 Task: Search for "Network".
Action: Mouse moved to (1103, 33)
Screenshot: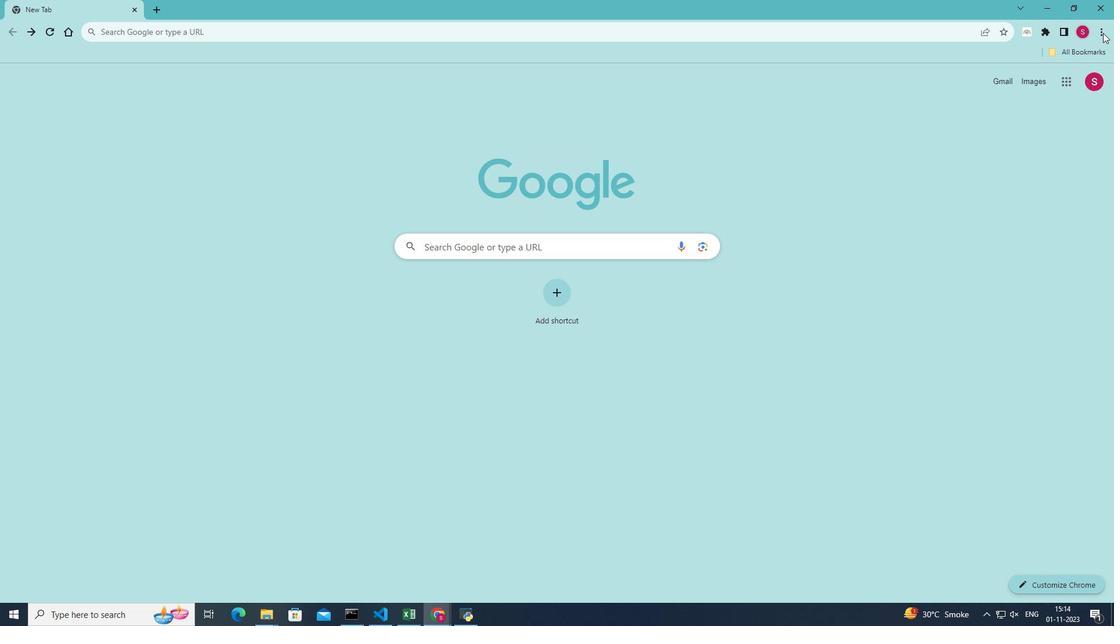 
Action: Mouse pressed left at (1103, 33)
Screenshot: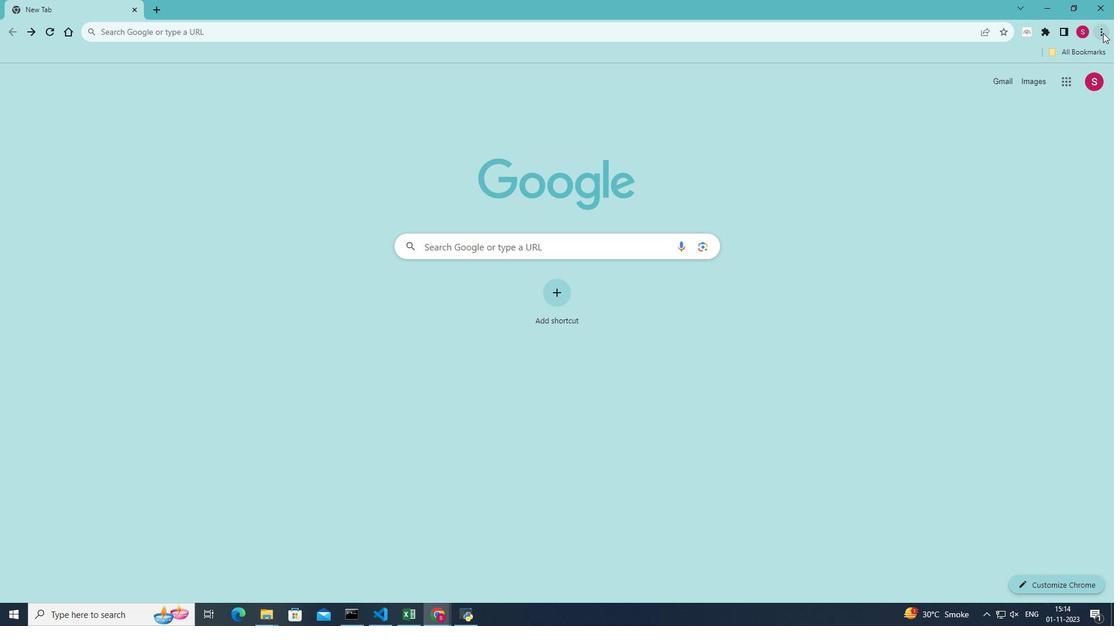 
Action: Mouse moved to (993, 211)
Screenshot: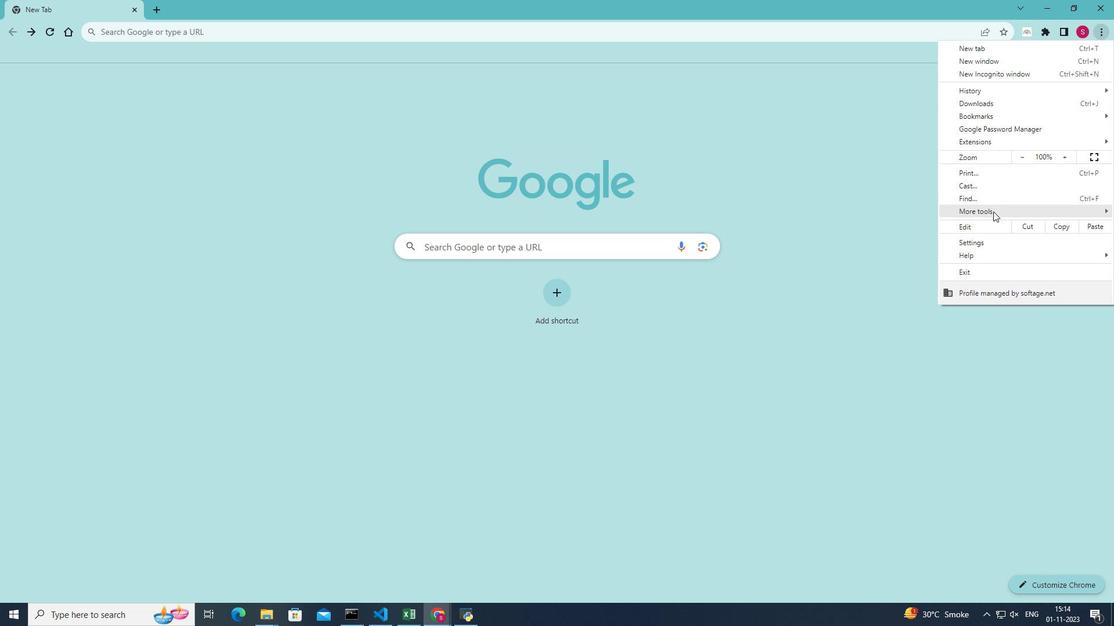 
Action: Mouse pressed left at (993, 211)
Screenshot: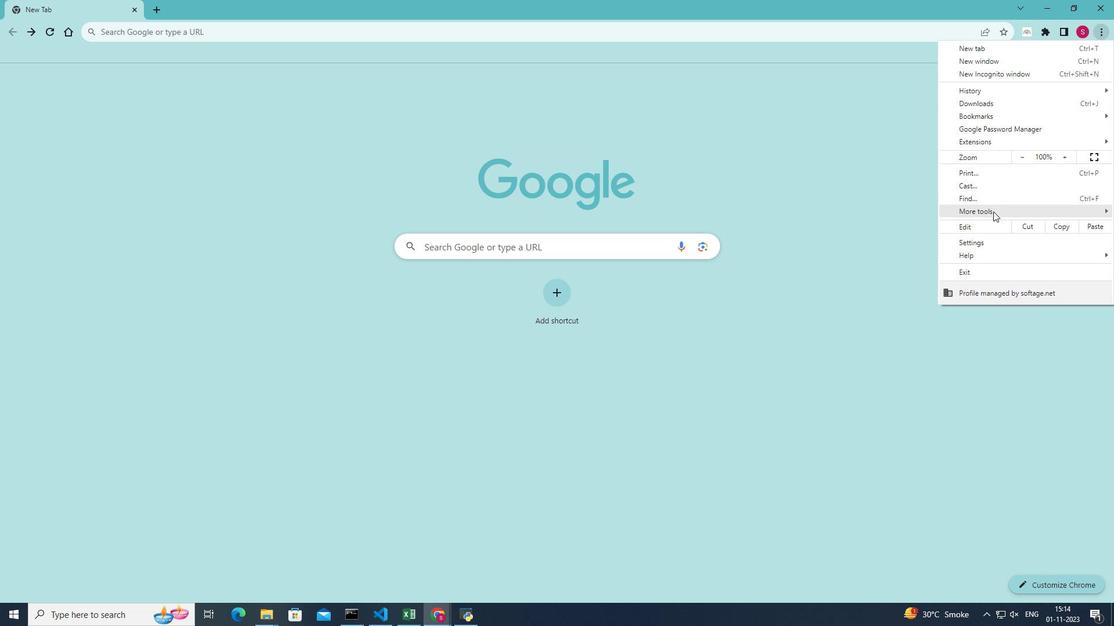 
Action: Mouse moved to (853, 294)
Screenshot: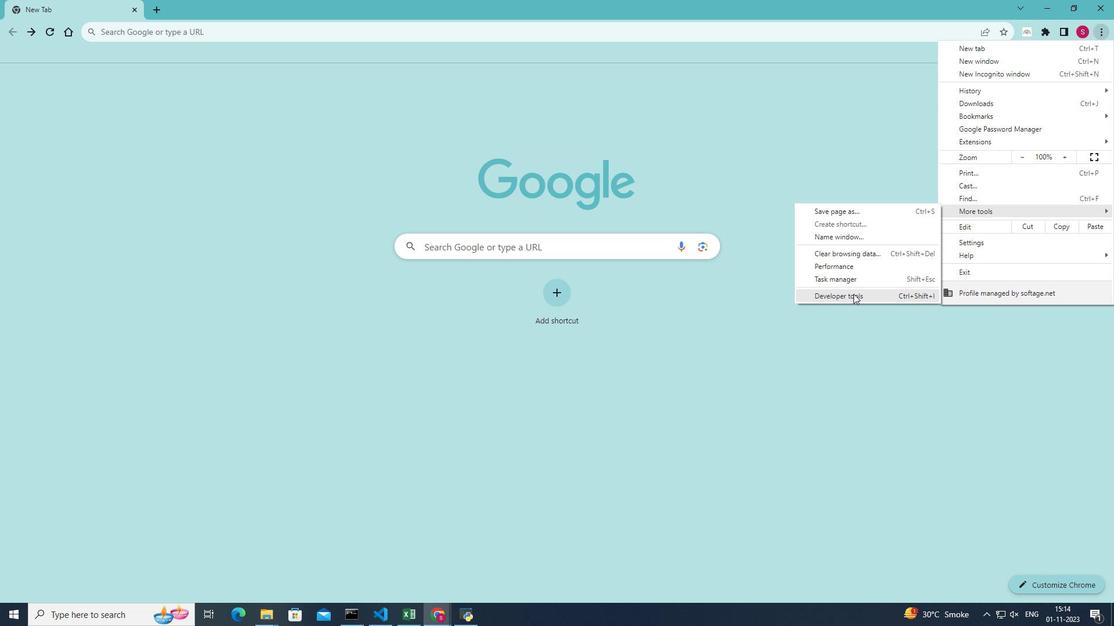
Action: Mouse pressed left at (853, 294)
Screenshot: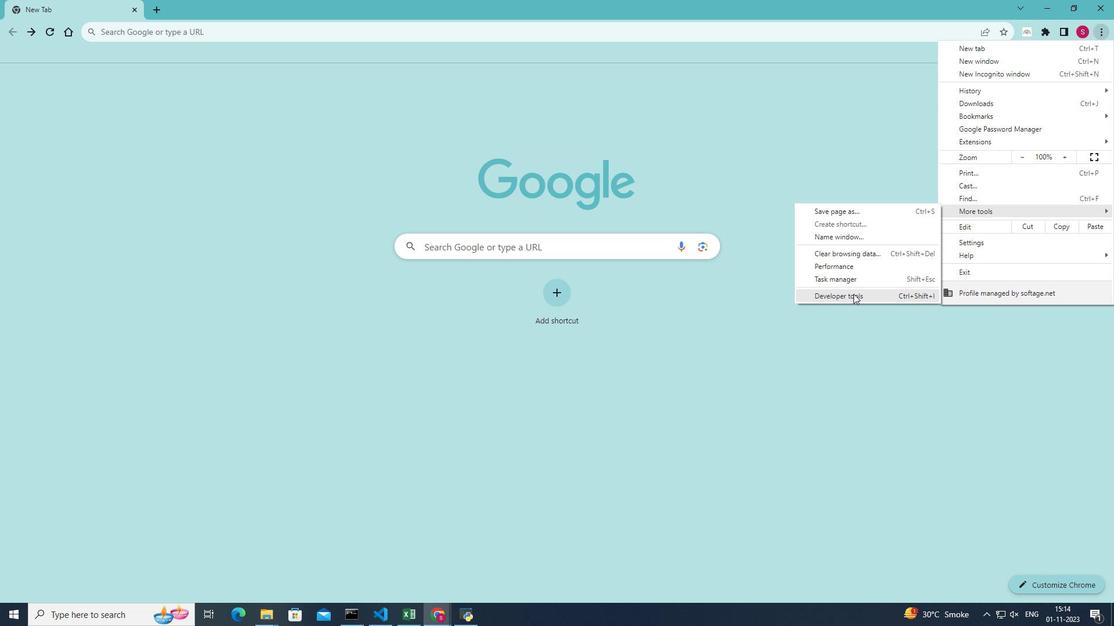 
Action: Mouse moved to (1089, 71)
Screenshot: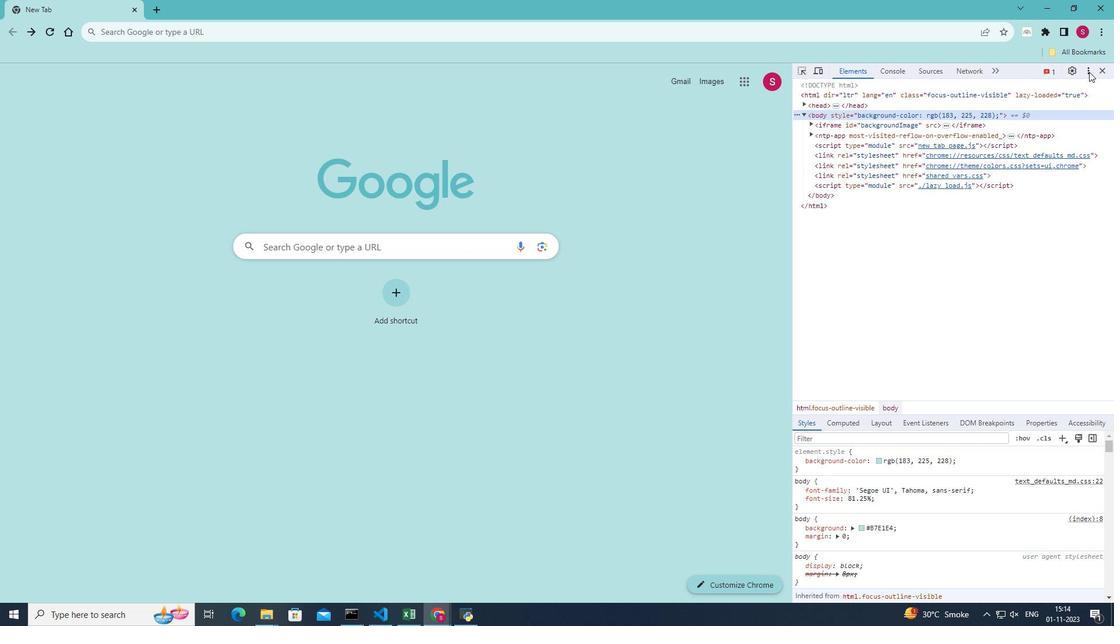 
Action: Mouse pressed left at (1089, 71)
Screenshot: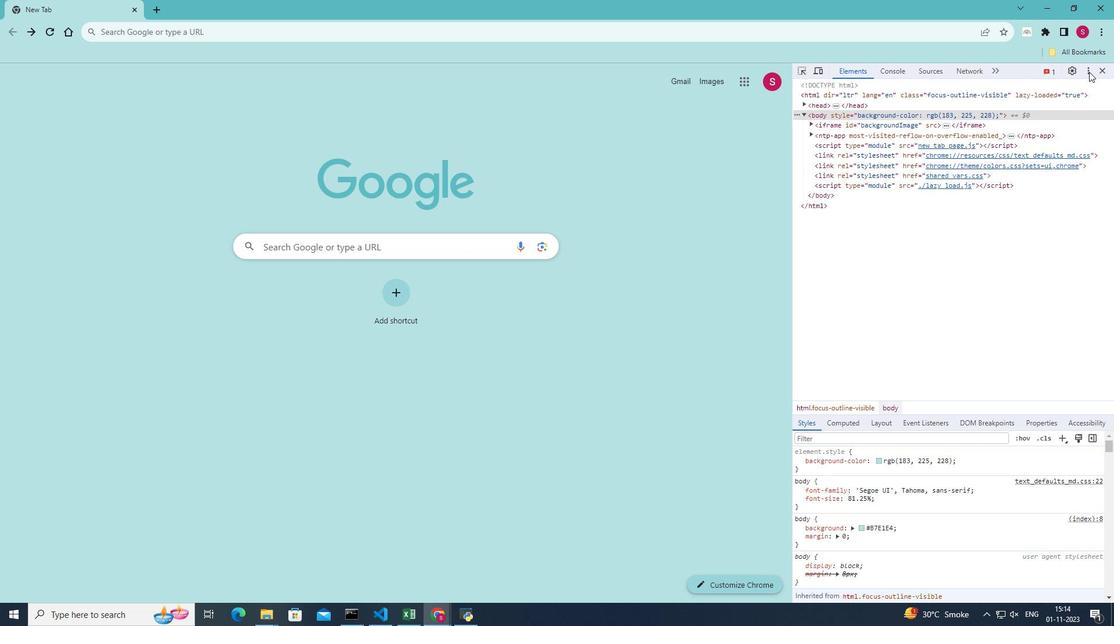 
Action: Mouse moved to (1022, 124)
Screenshot: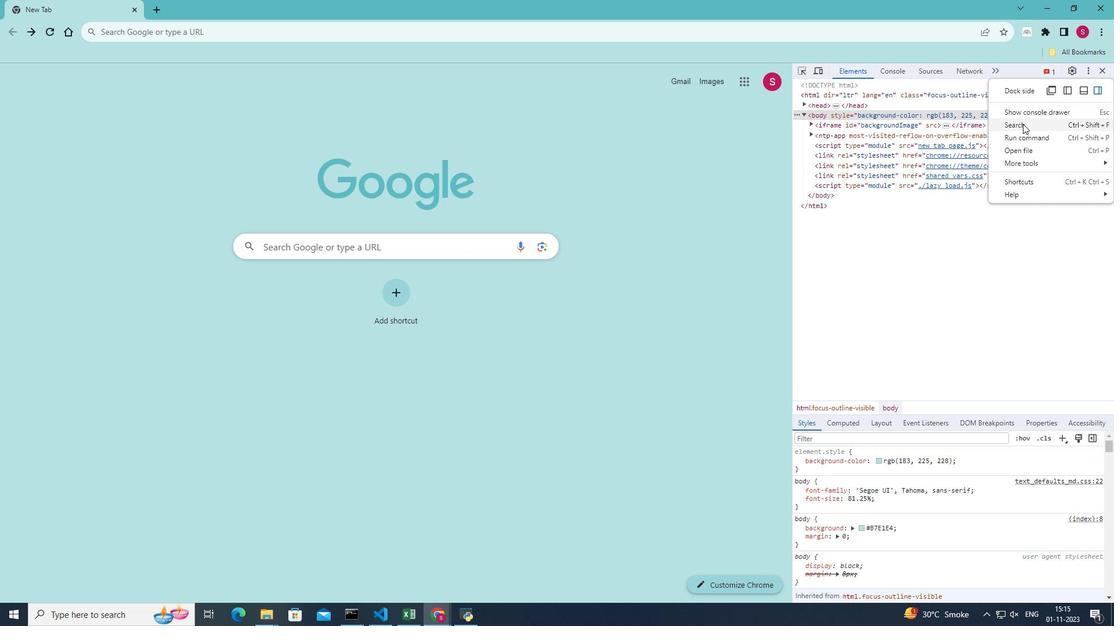 
Action: Mouse pressed left at (1022, 124)
Screenshot: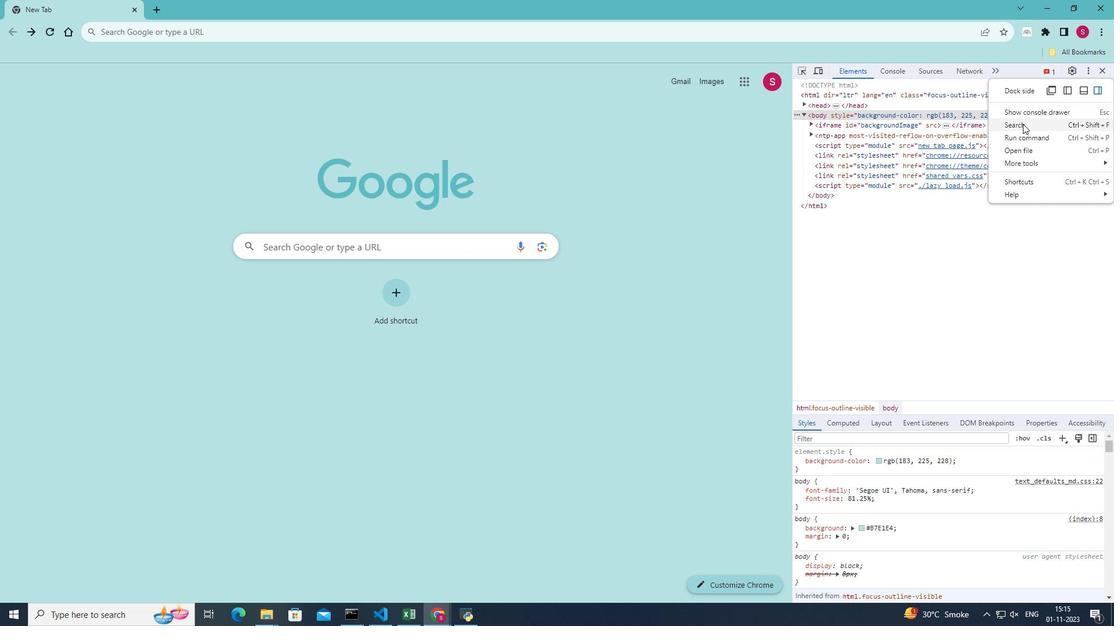 
Action: Mouse moved to (913, 511)
Screenshot: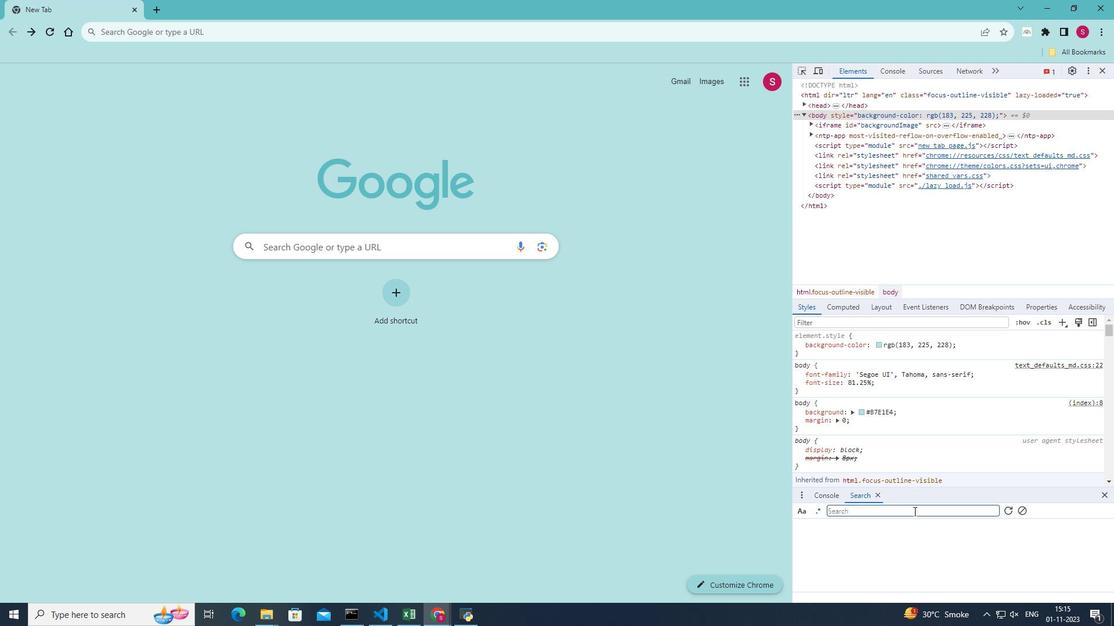 
Action: Mouse pressed left at (913, 511)
Screenshot: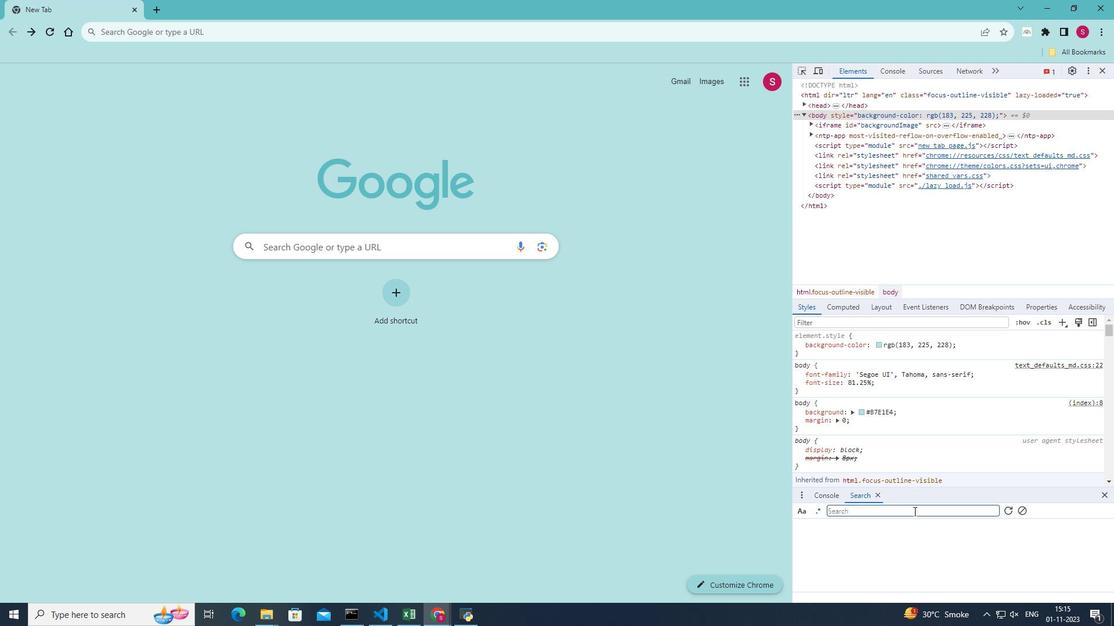
Action: Key pressed <Key.shift>Network<Key.enter>
Screenshot: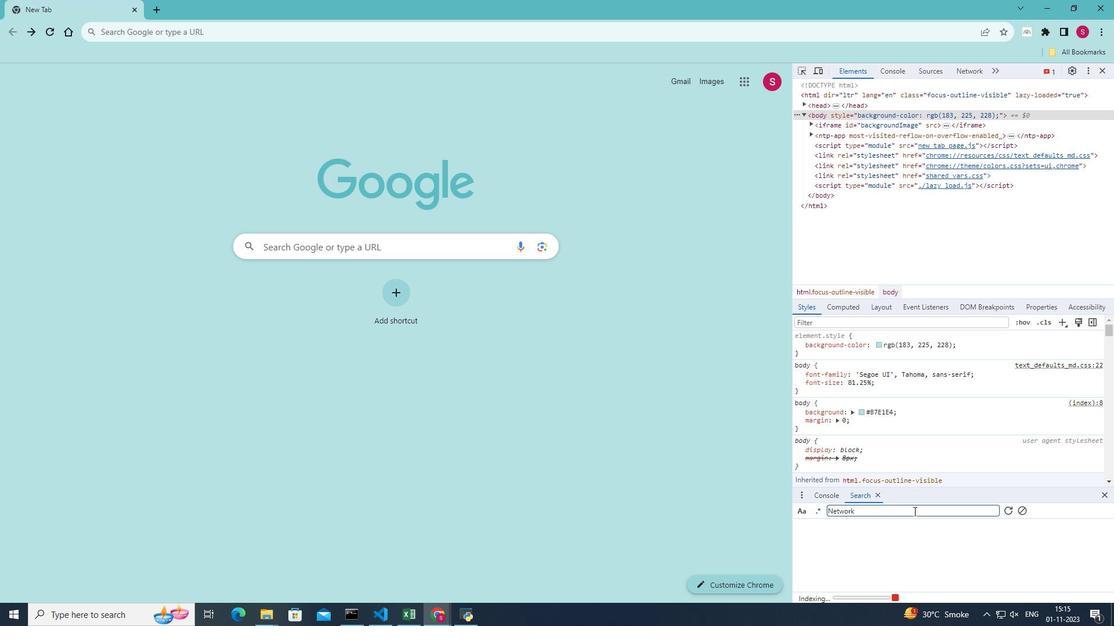 
